 Task: Start in the project AutoFlow the sprint 'Velocity Vortex', with a duration of 2 weeks. Start in the project AutoFlow the sprint 'Velocity Vortex', with a duration of 1 week. Start in the project AutoFlow the sprint 'Velocity Vortex', with a duration of 3 weeks
Action: Mouse moved to (201, 60)
Screenshot: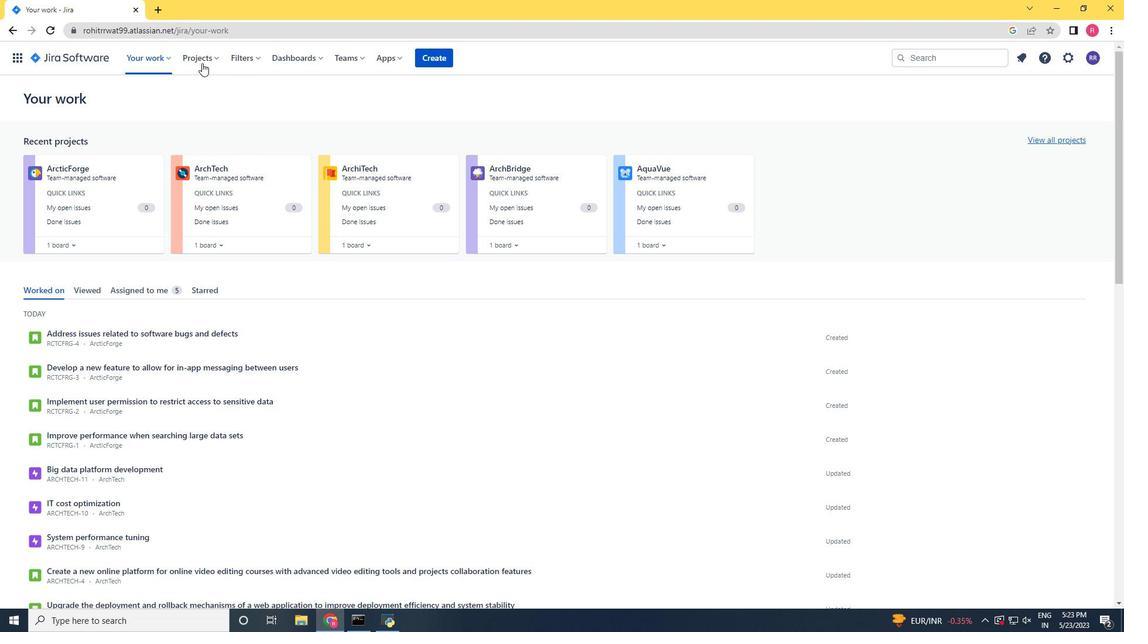 
Action: Mouse pressed left at (201, 60)
Screenshot: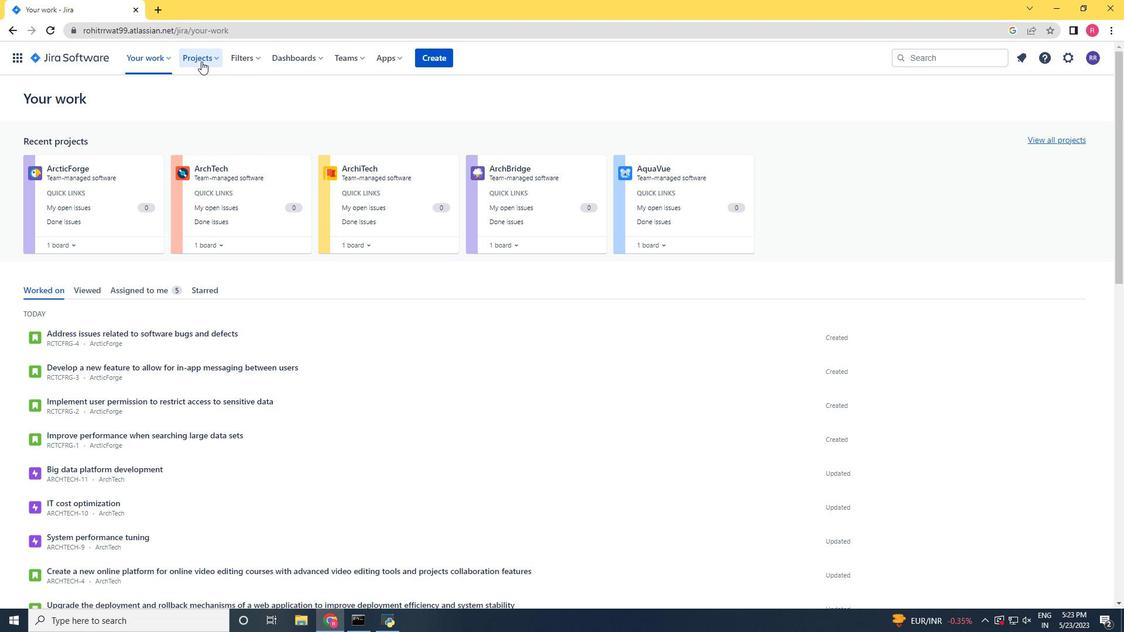 
Action: Mouse moved to (219, 107)
Screenshot: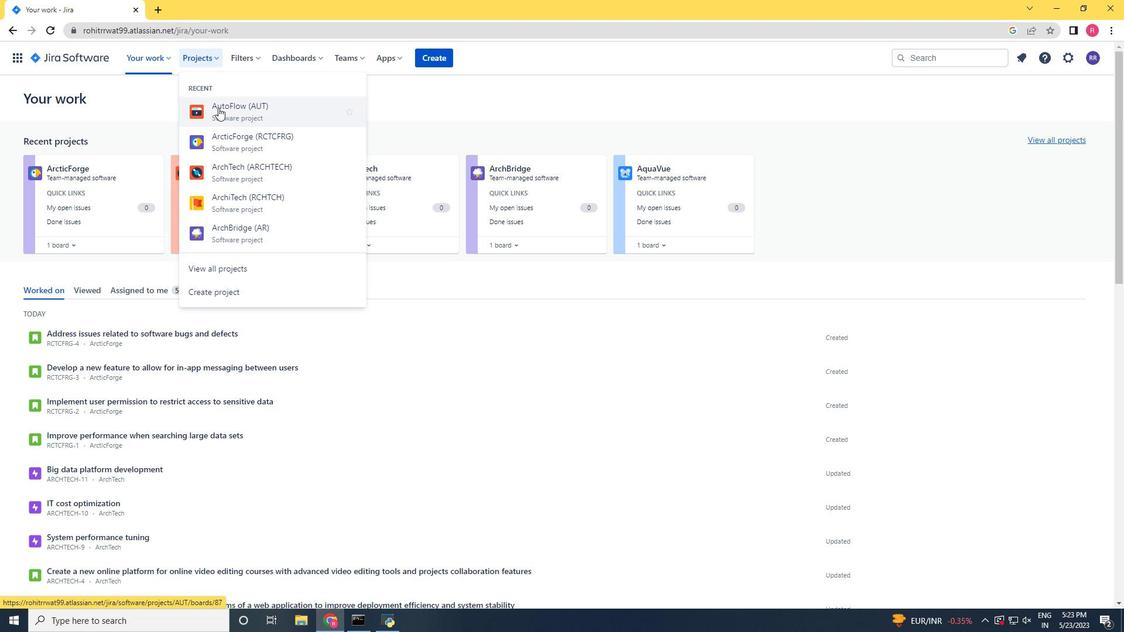 
Action: Mouse pressed left at (219, 107)
Screenshot: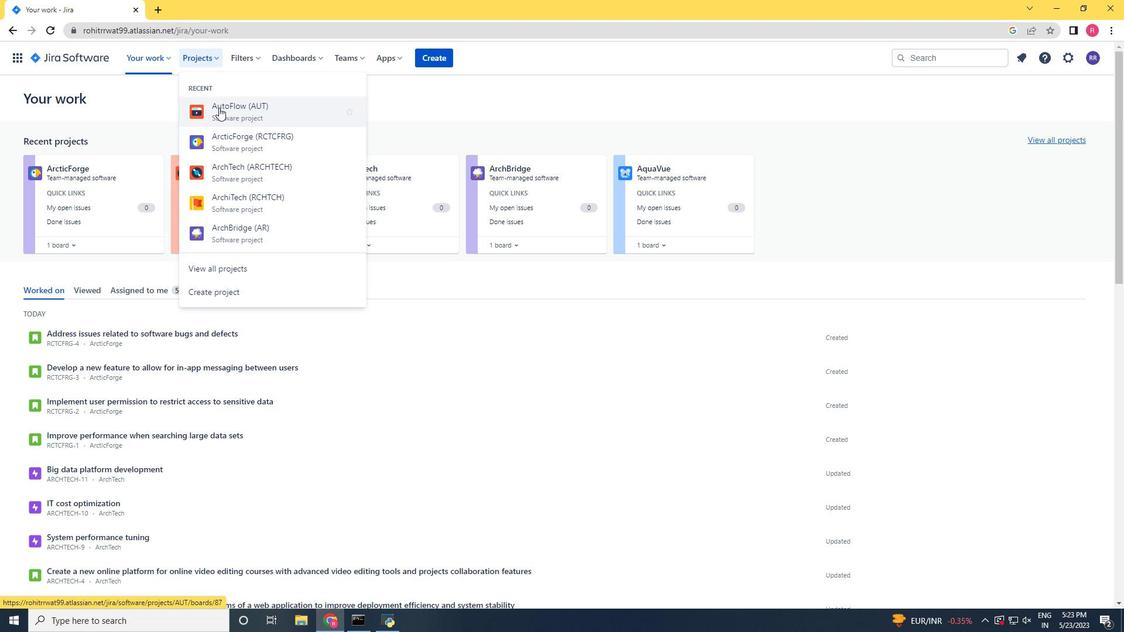 
Action: Mouse moved to (67, 185)
Screenshot: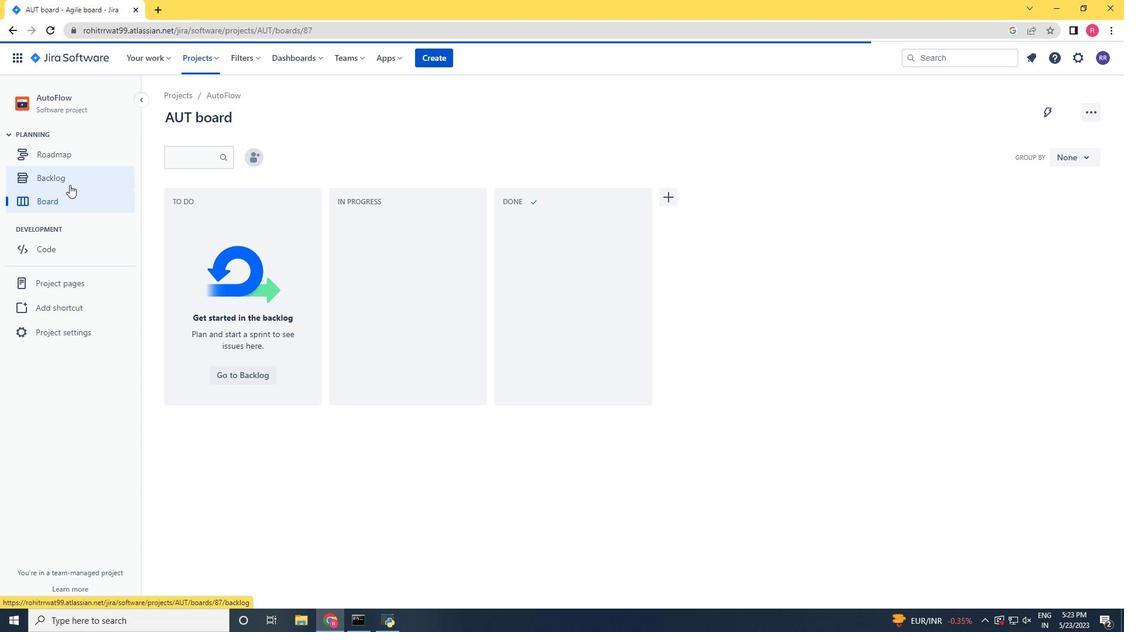
Action: Mouse pressed left at (67, 185)
Screenshot: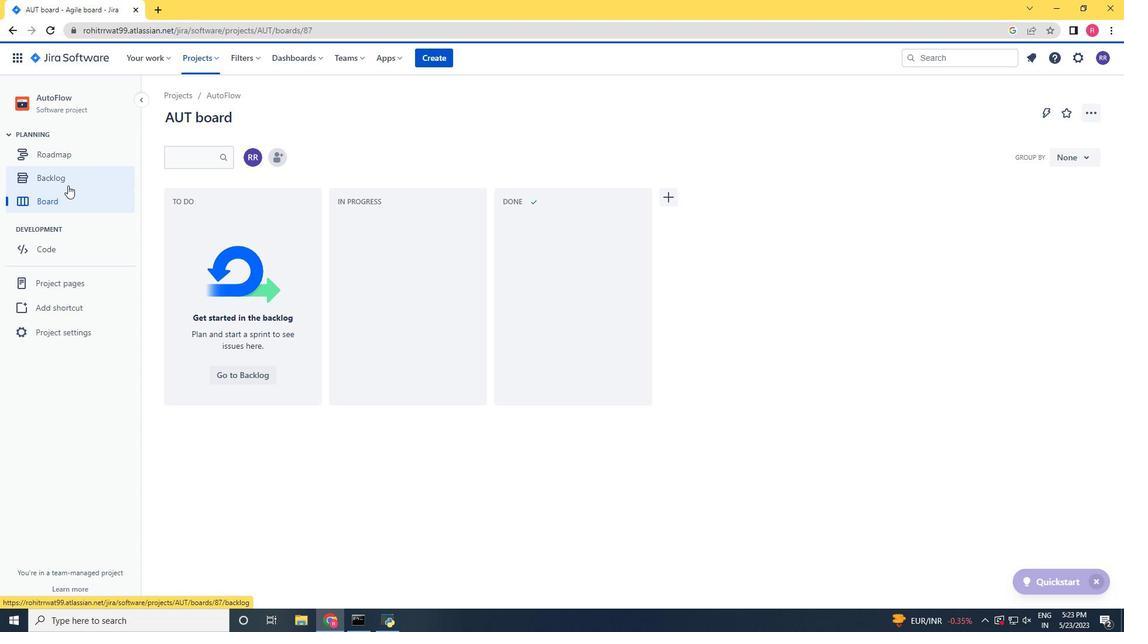 
Action: Mouse moved to (1045, 183)
Screenshot: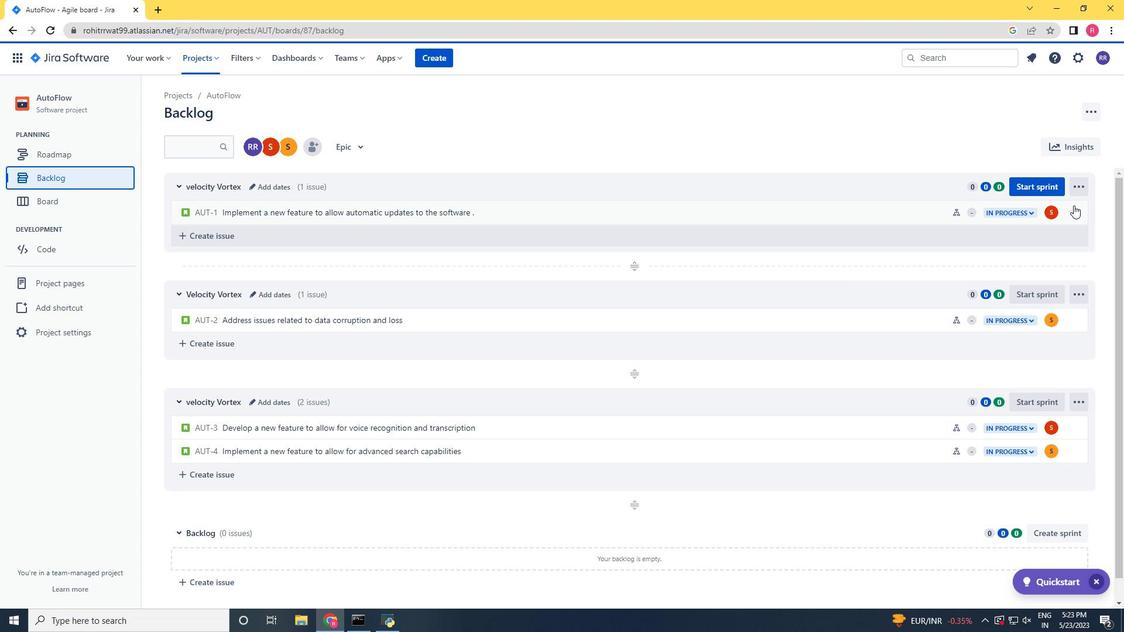 
Action: Mouse pressed left at (1045, 183)
Screenshot: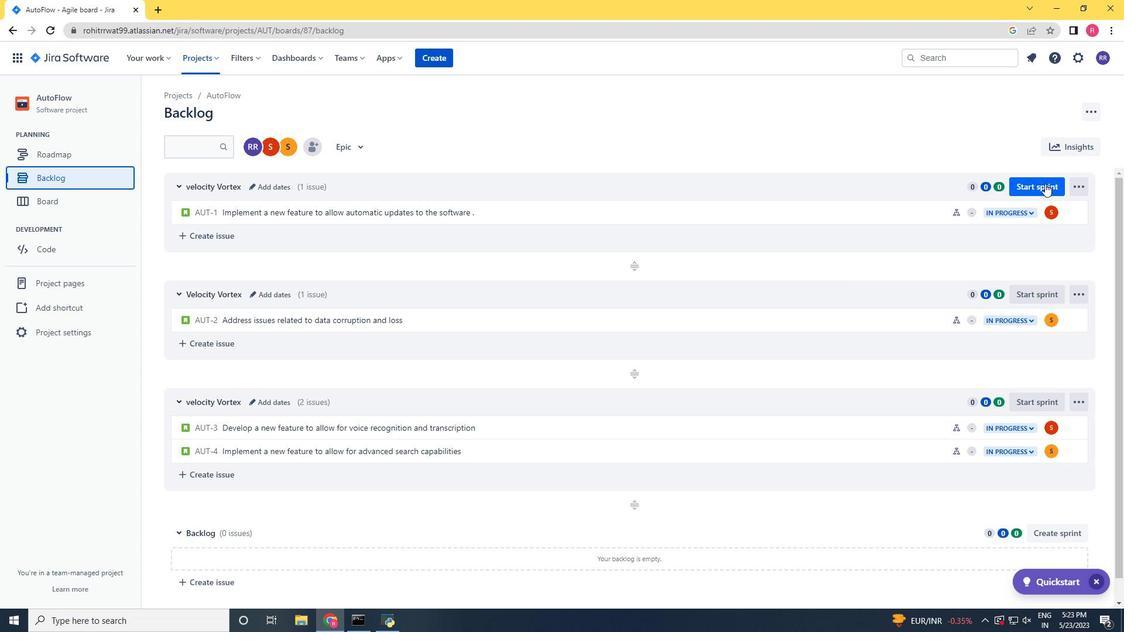 
Action: Mouse moved to (474, 208)
Screenshot: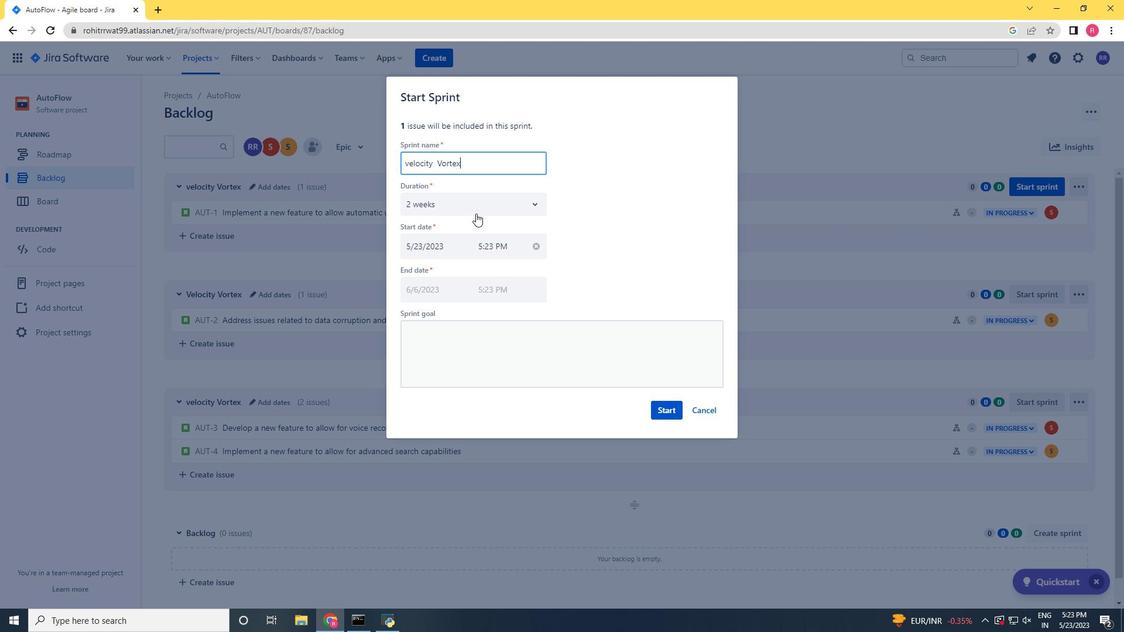 
Action: Mouse pressed left at (474, 208)
Screenshot: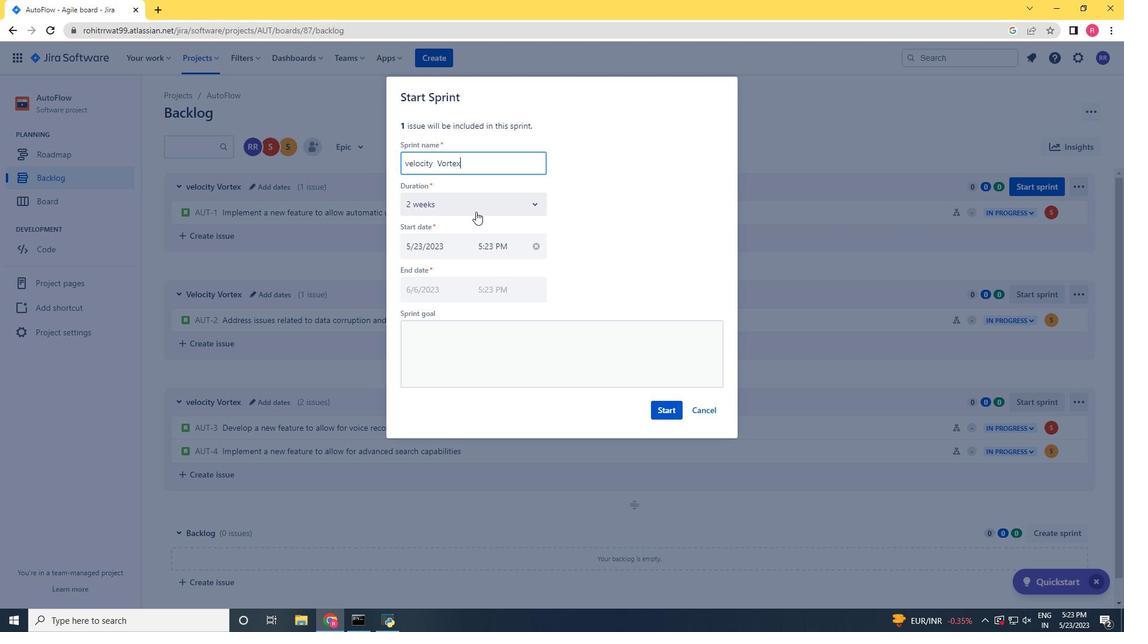 
Action: Mouse moved to (443, 255)
Screenshot: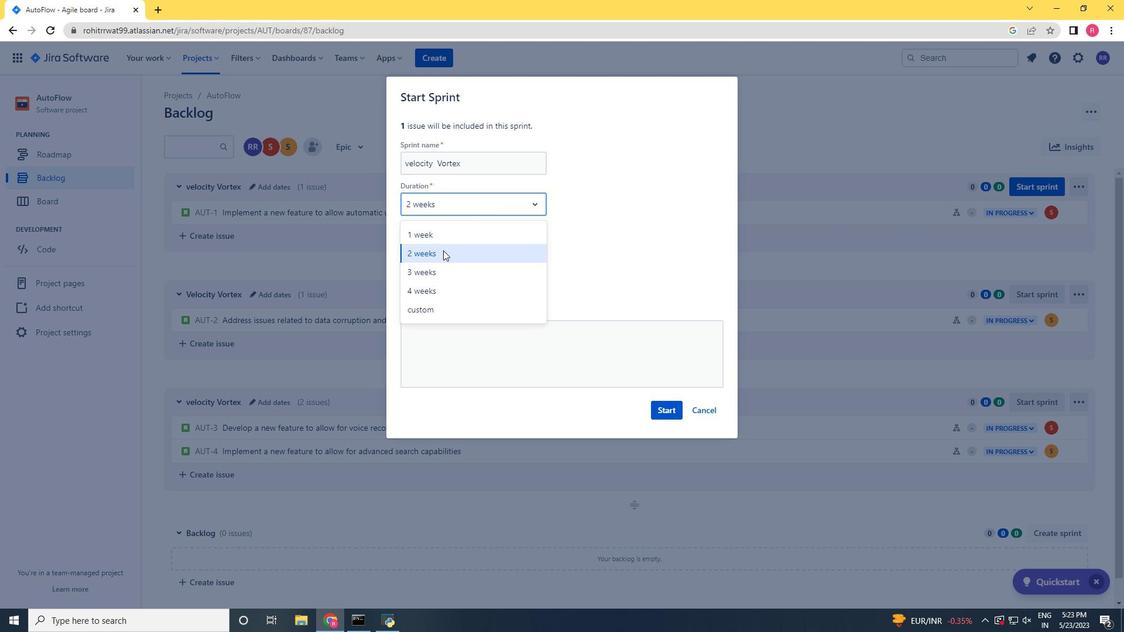 
Action: Mouse pressed left at (443, 255)
Screenshot: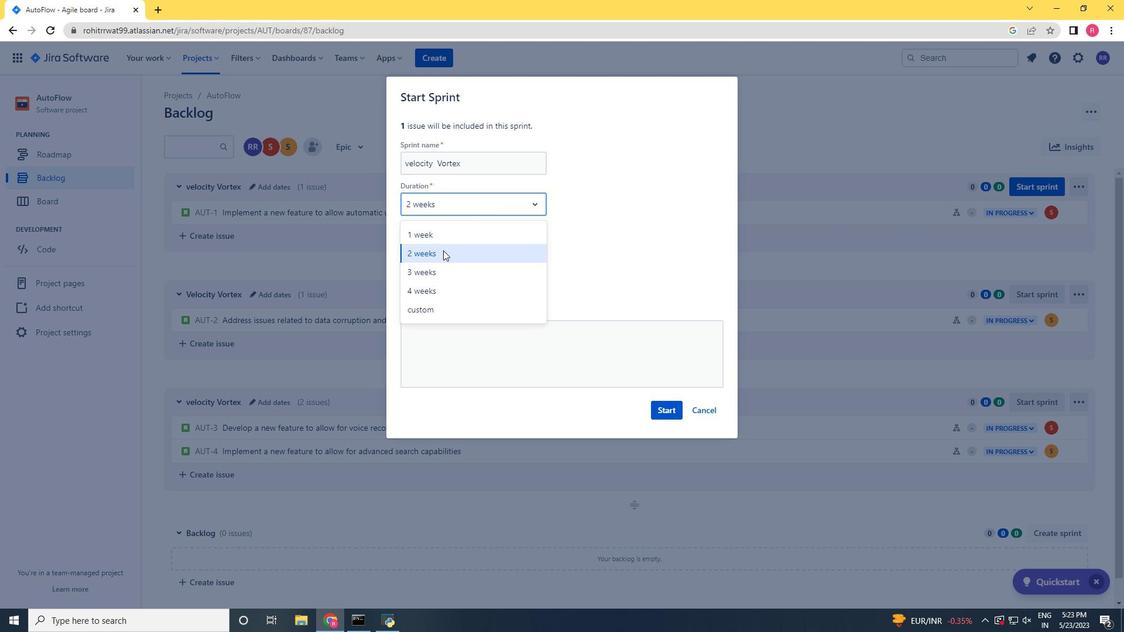
Action: Mouse moved to (670, 415)
Screenshot: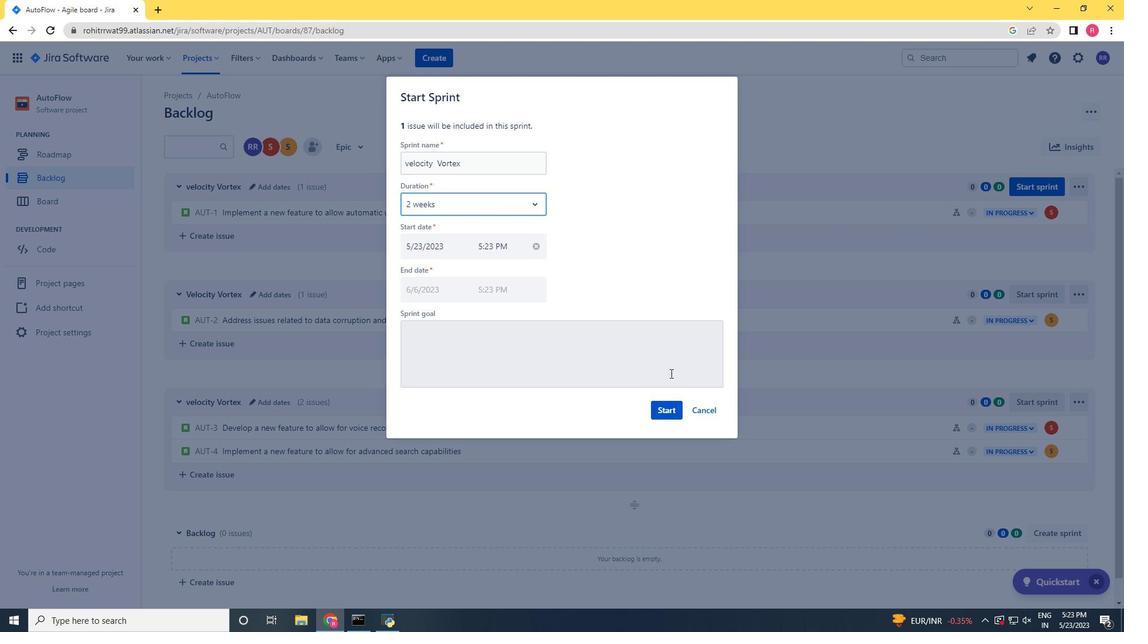
Action: Mouse pressed left at (670, 415)
Screenshot: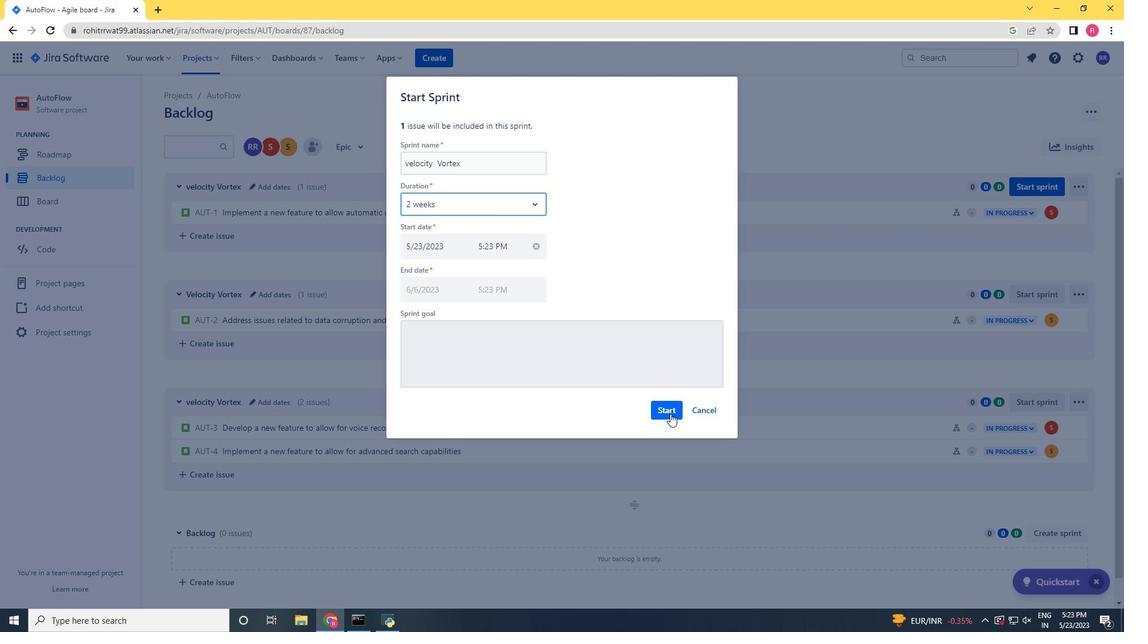 
Action: Mouse moved to (44, 179)
Screenshot: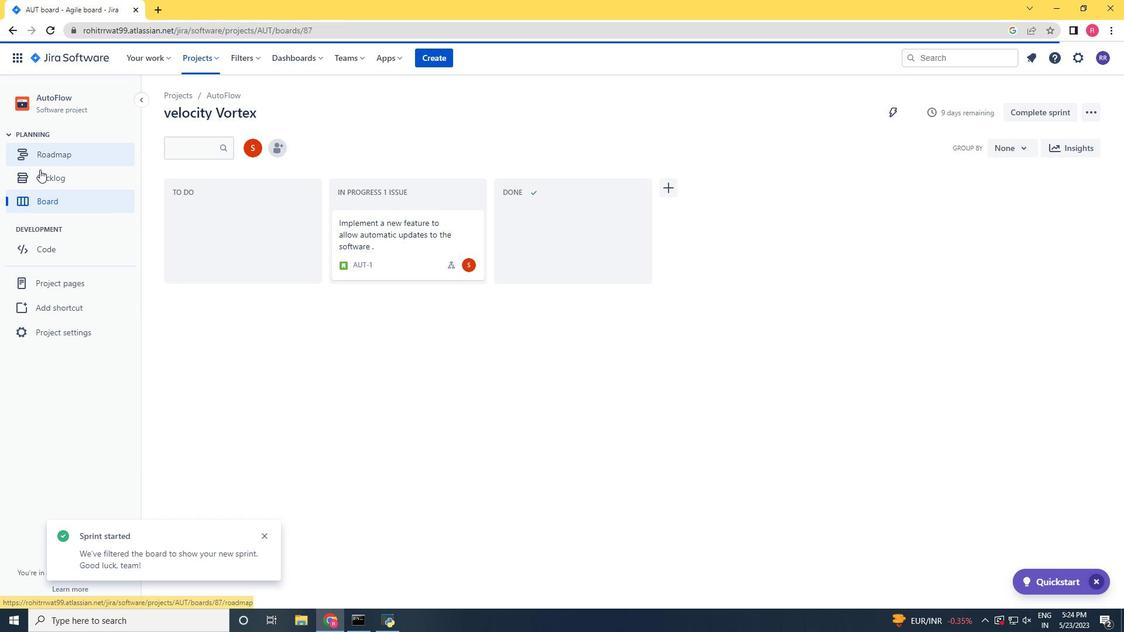 
Action: Mouse pressed left at (44, 179)
Screenshot: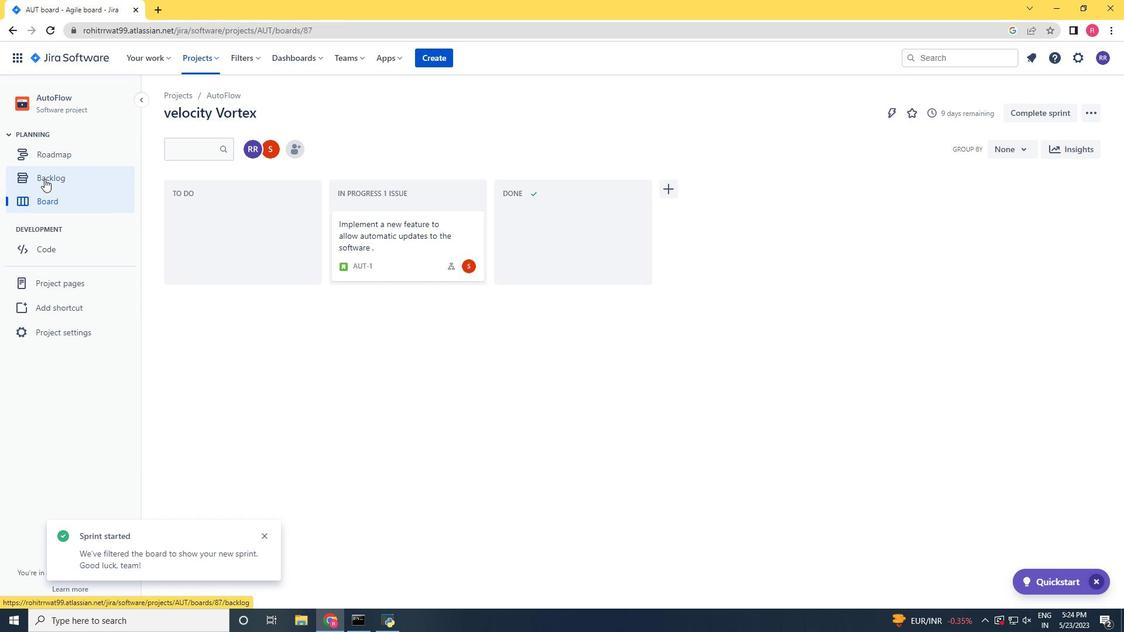 
Action: Mouse moved to (1027, 284)
Screenshot: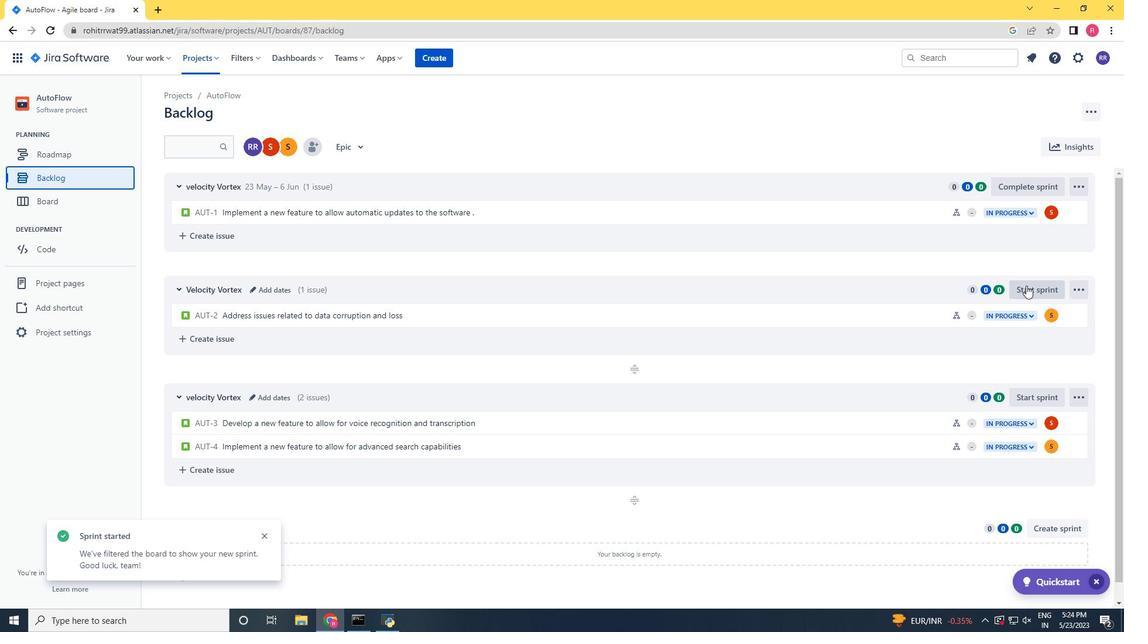 
Action: Mouse pressed left at (1027, 284)
Screenshot: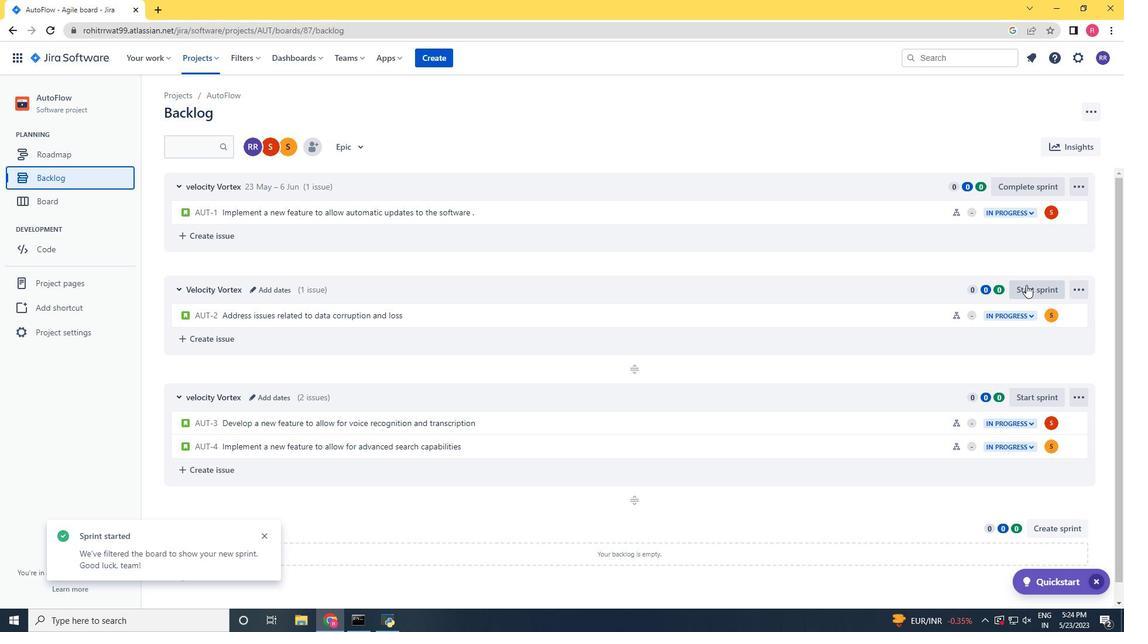 
Action: Mouse moved to (476, 217)
Screenshot: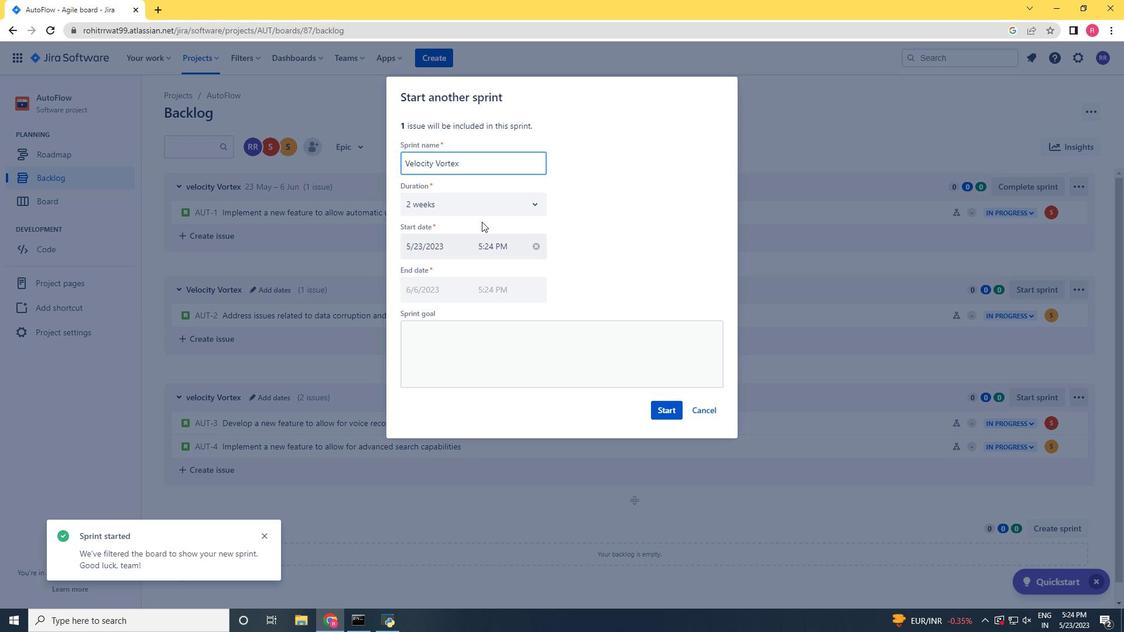 
Action: Mouse pressed left at (476, 217)
Screenshot: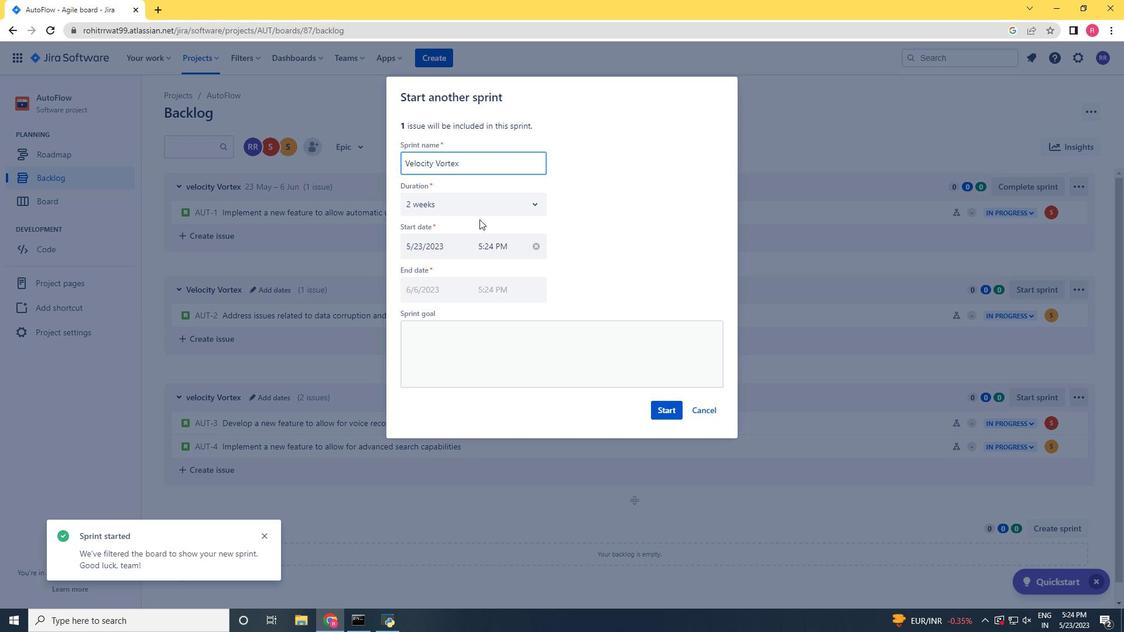 
Action: Mouse moved to (447, 207)
Screenshot: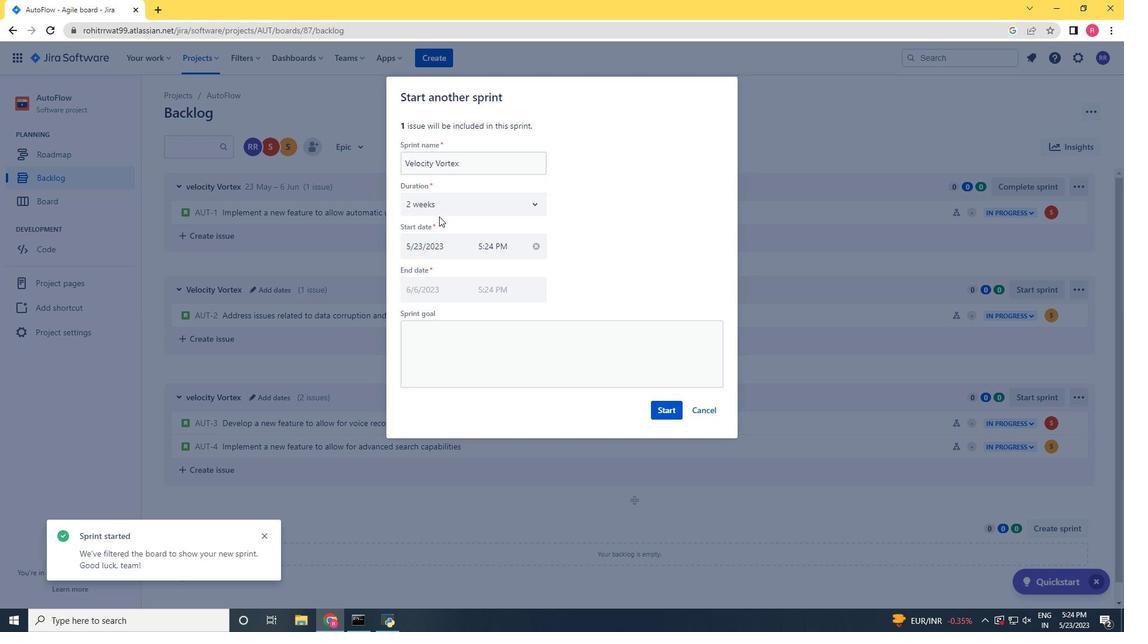 
Action: Mouse pressed left at (447, 207)
Screenshot: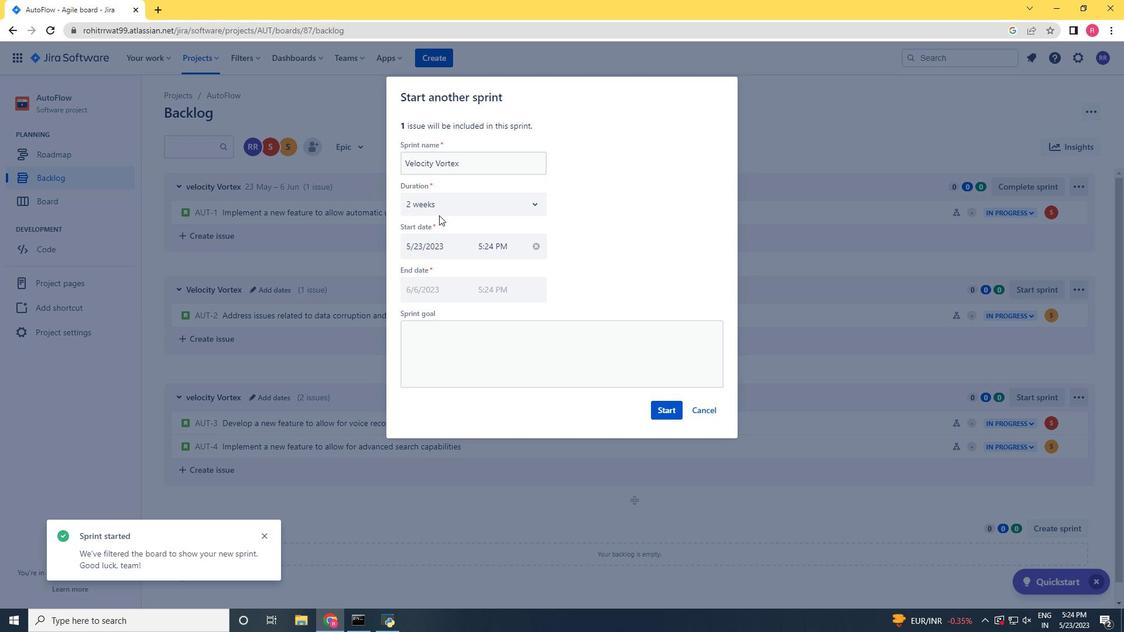 
Action: Mouse moved to (440, 235)
Screenshot: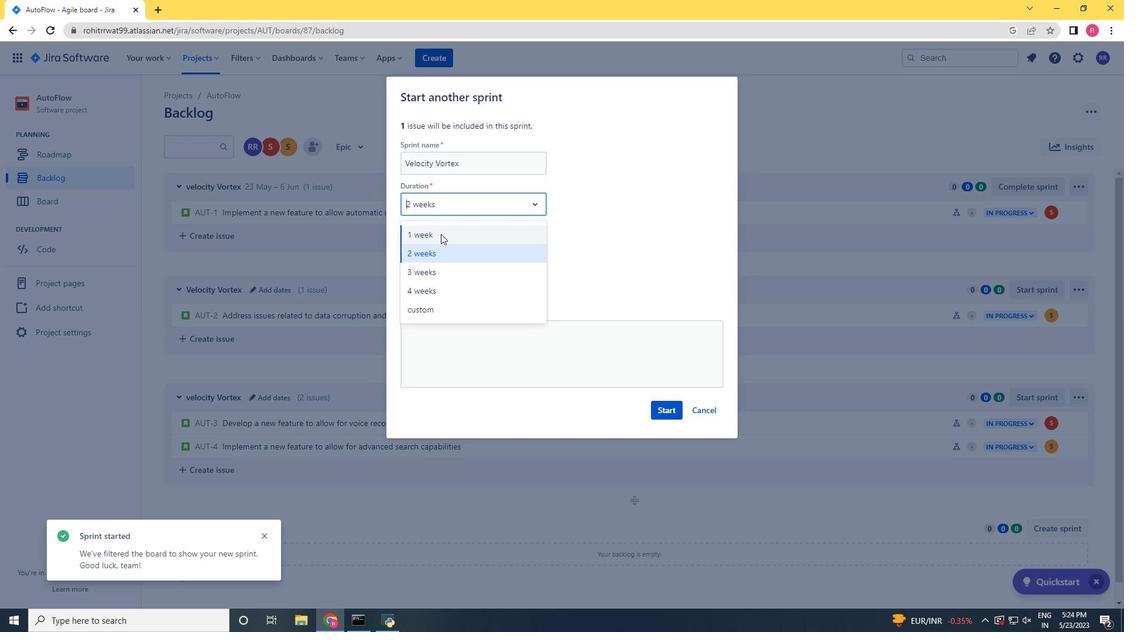 
Action: Mouse pressed left at (440, 235)
Screenshot: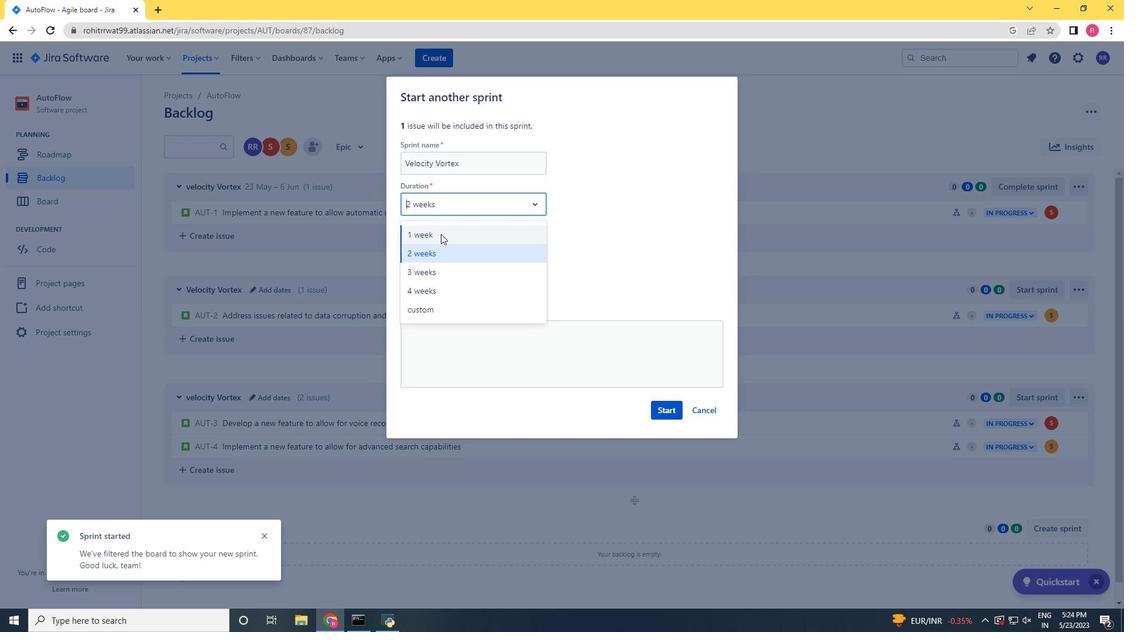 
Action: Mouse moved to (666, 405)
Screenshot: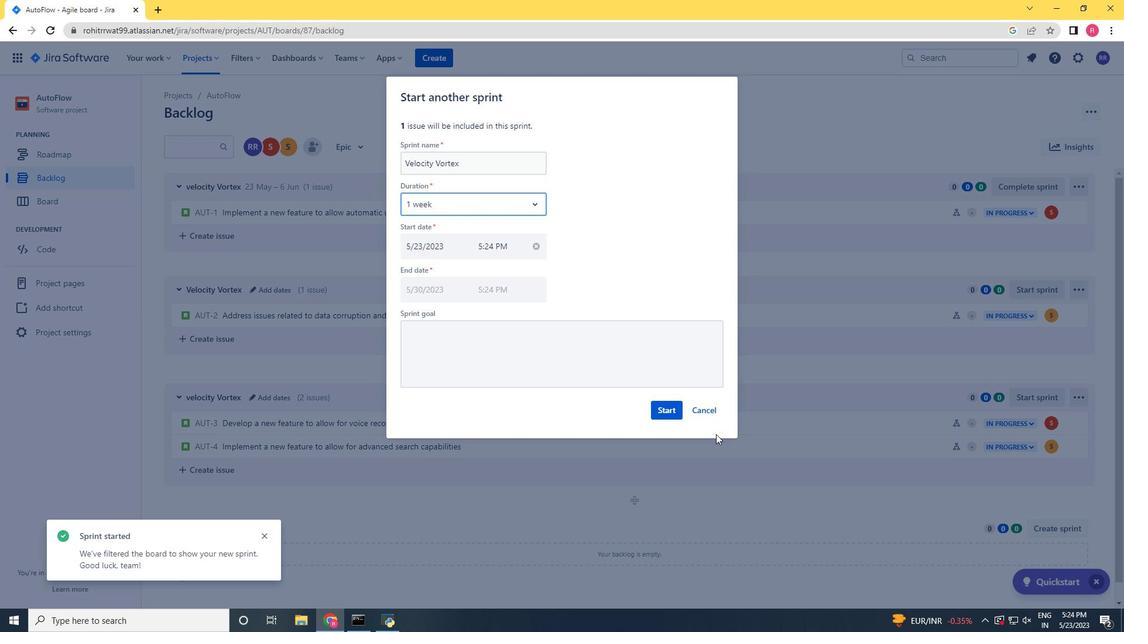 
Action: Mouse pressed left at (666, 405)
Screenshot: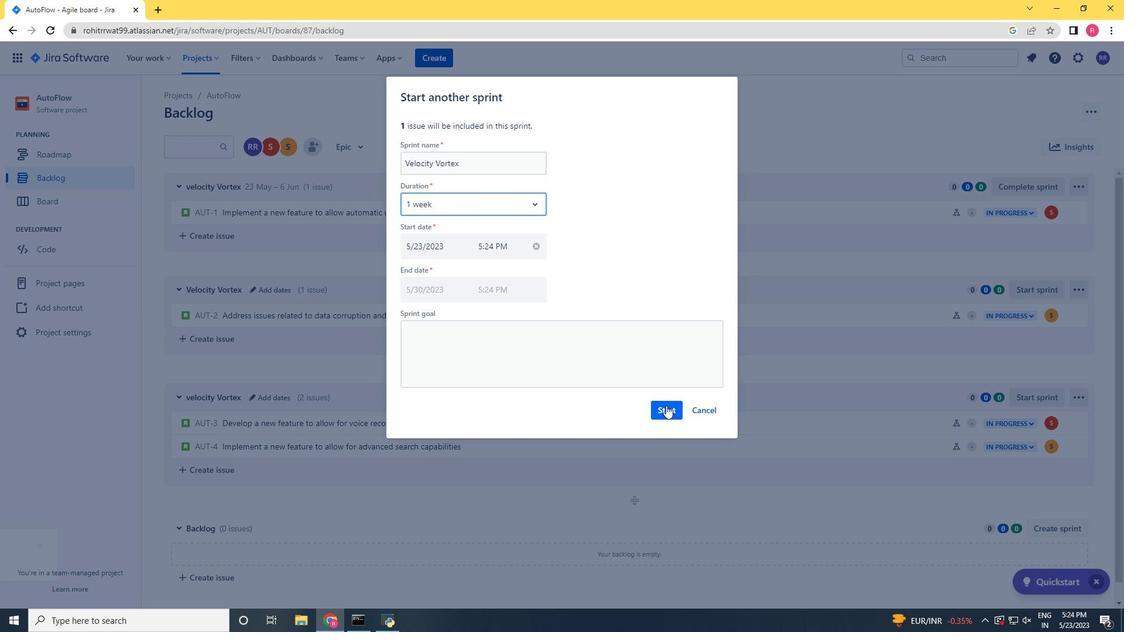 
Action: Mouse moved to (39, 175)
Screenshot: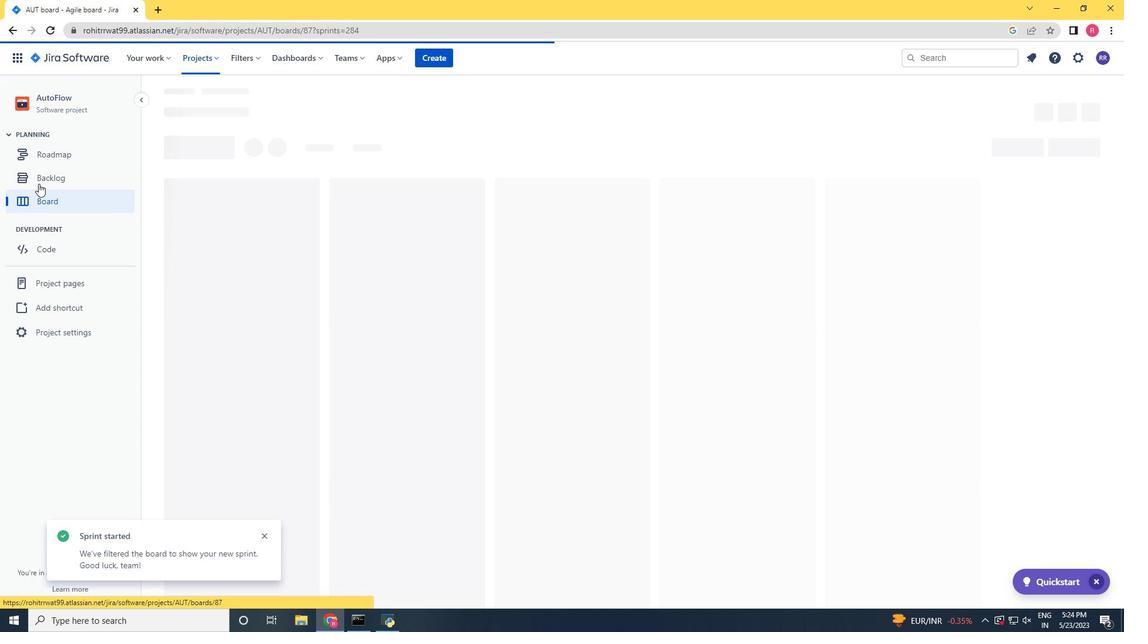 
Action: Mouse pressed left at (39, 175)
Screenshot: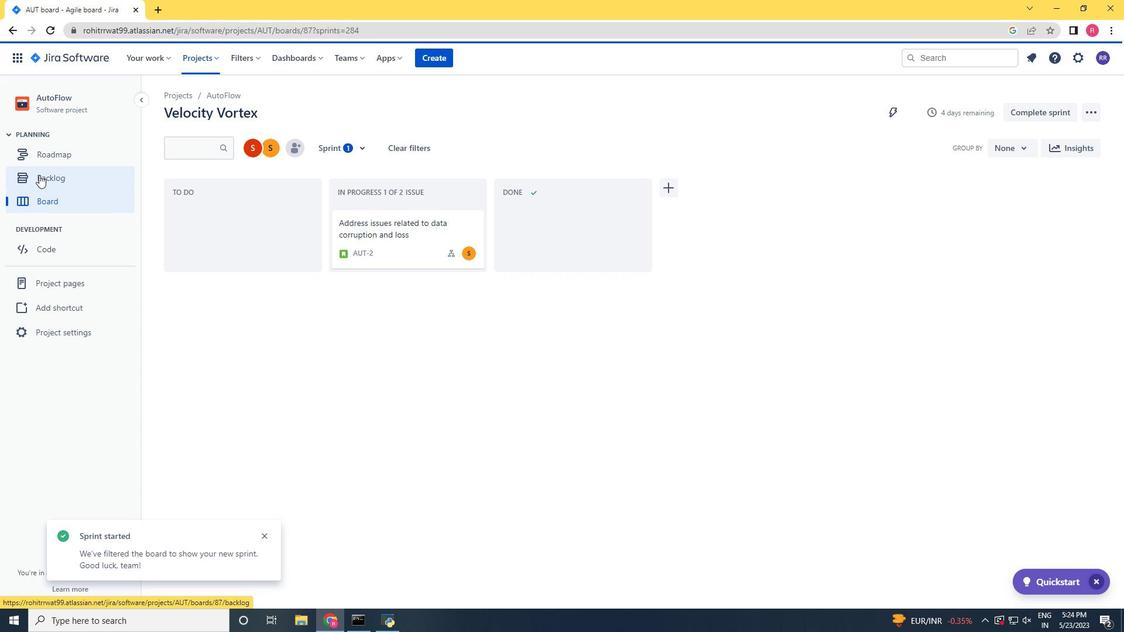 
Action: Mouse moved to (1034, 392)
Screenshot: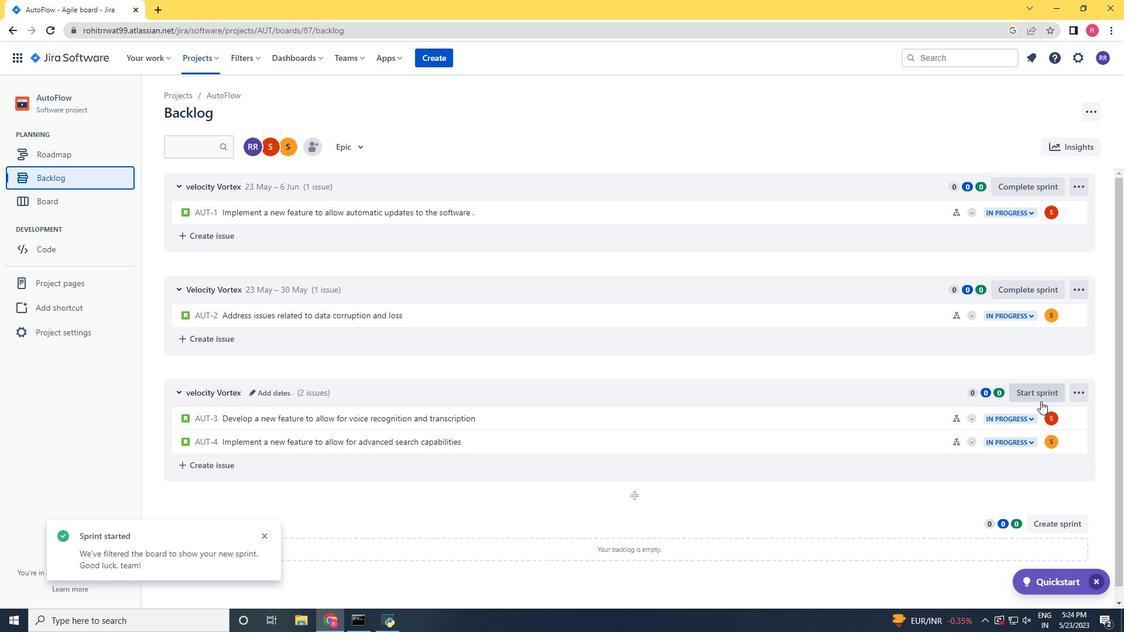 
Action: Mouse pressed left at (1034, 392)
Screenshot: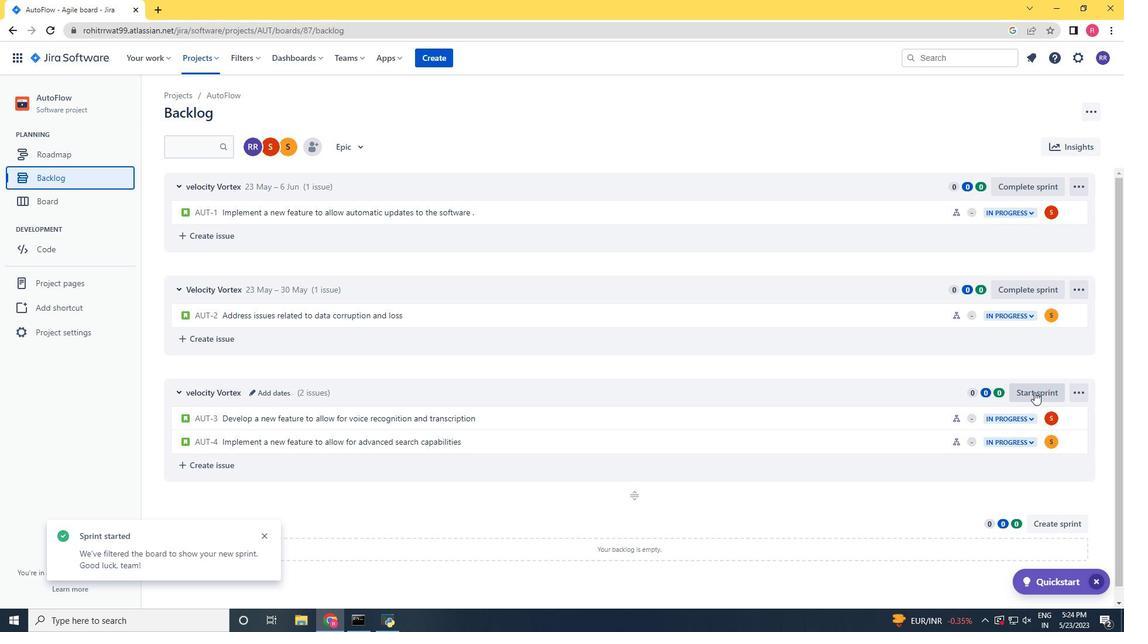
Action: Mouse moved to (481, 208)
Screenshot: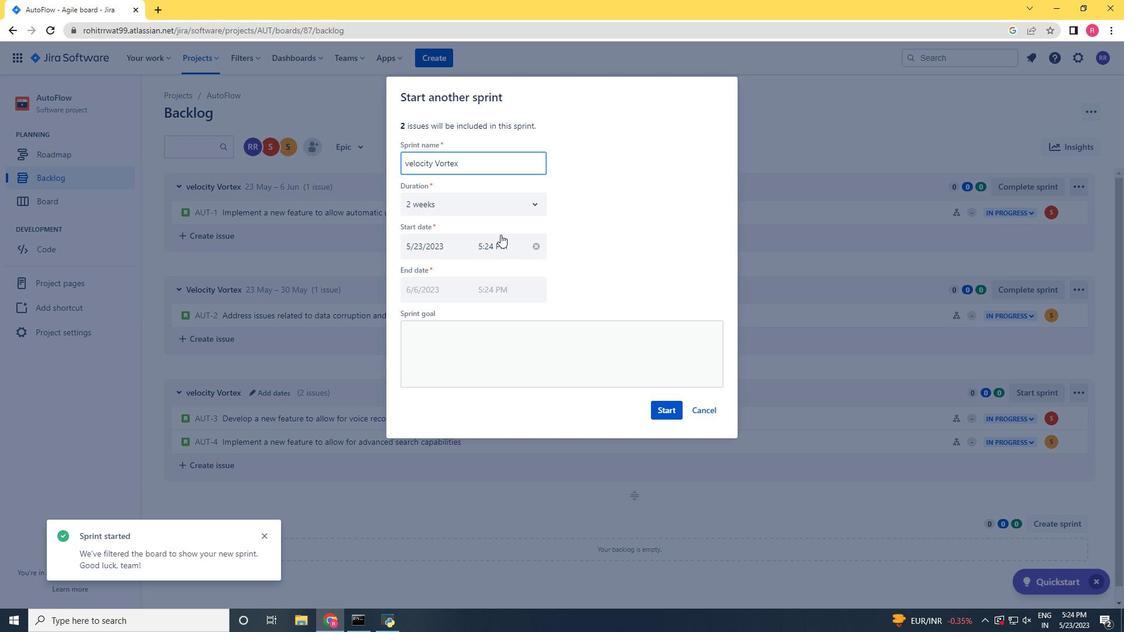 
Action: Mouse pressed left at (481, 208)
Screenshot: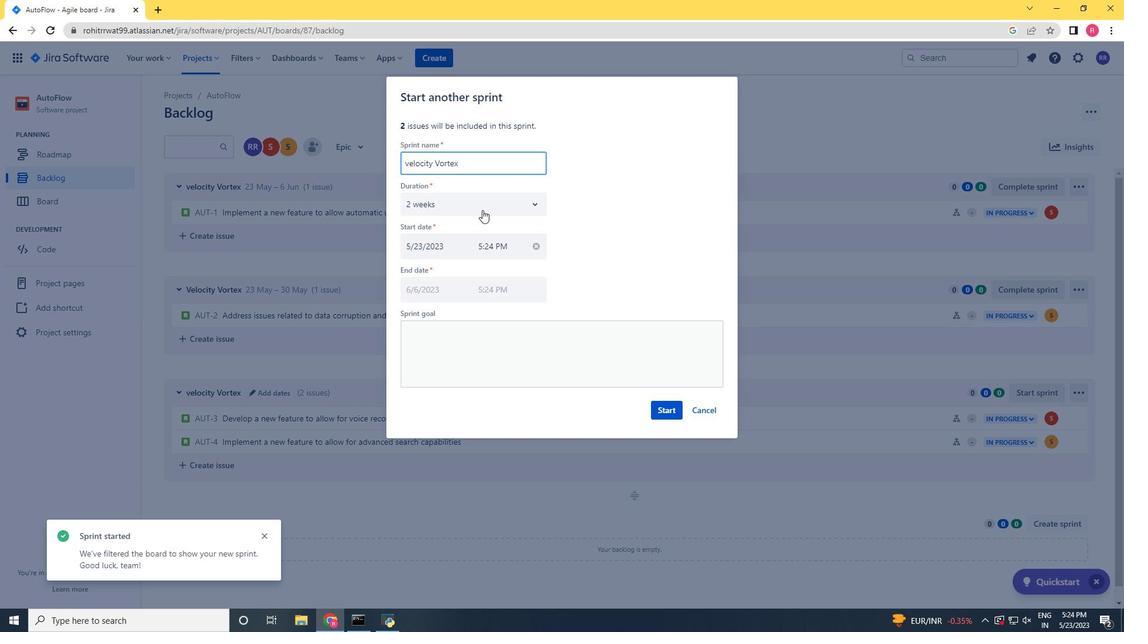 
Action: Mouse moved to (430, 278)
Screenshot: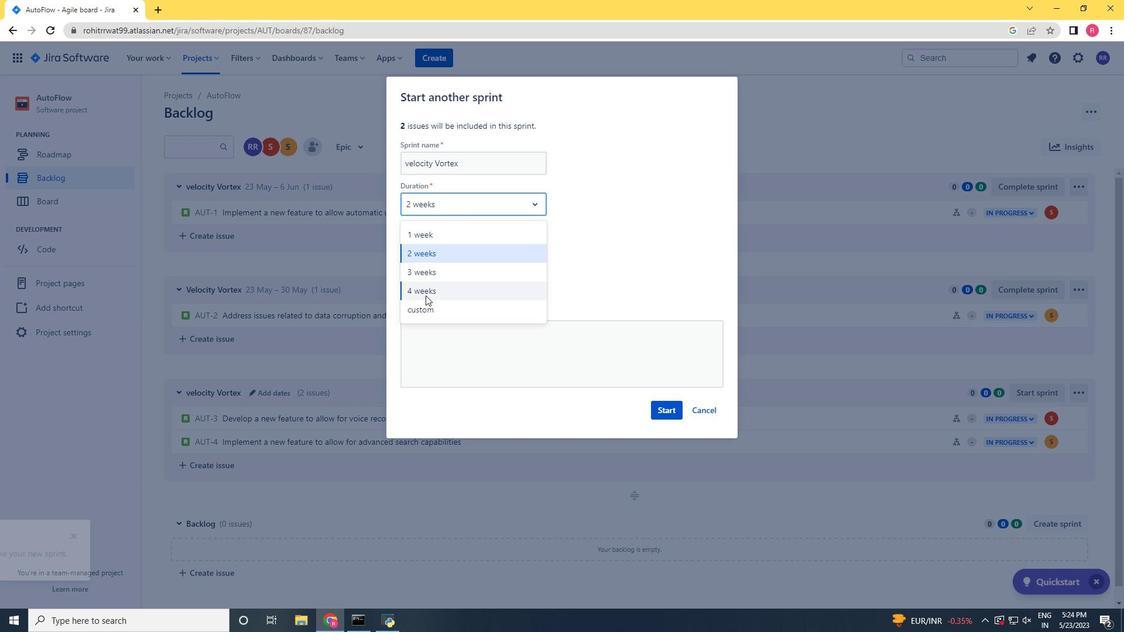 
Action: Mouse pressed left at (430, 278)
Screenshot: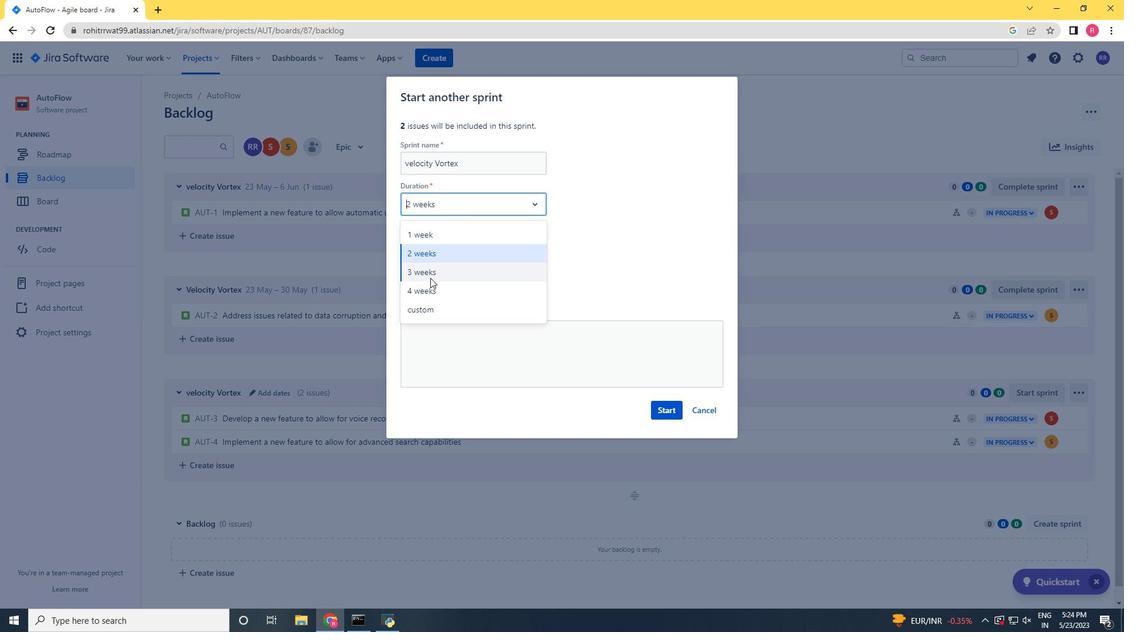 
Action: Mouse moved to (668, 403)
Screenshot: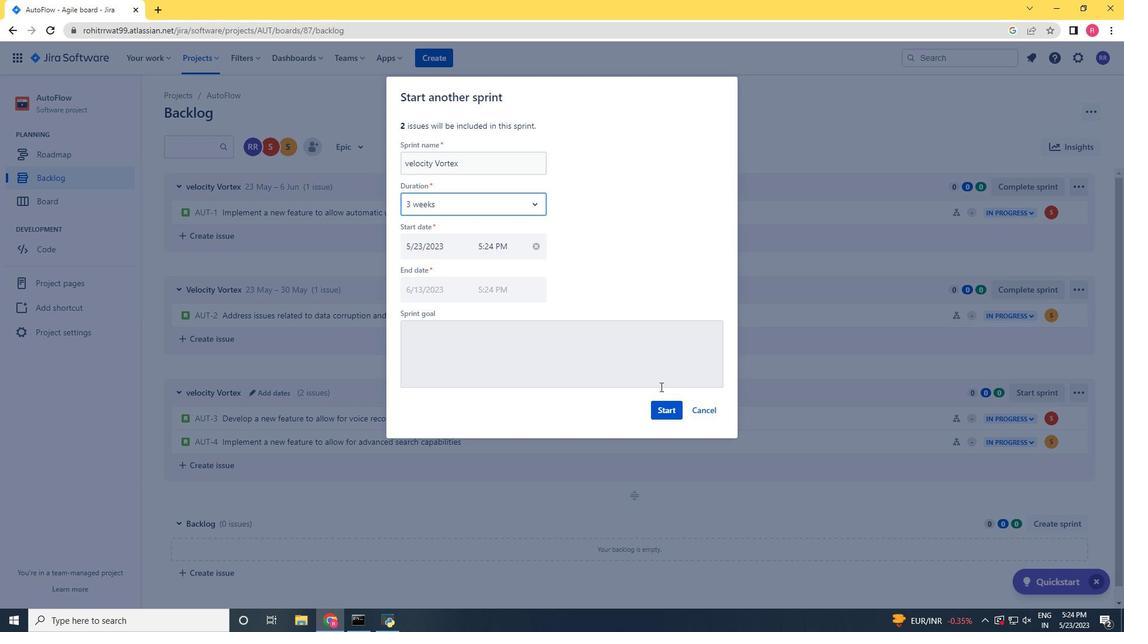 
Action: Mouse pressed left at (668, 403)
Screenshot: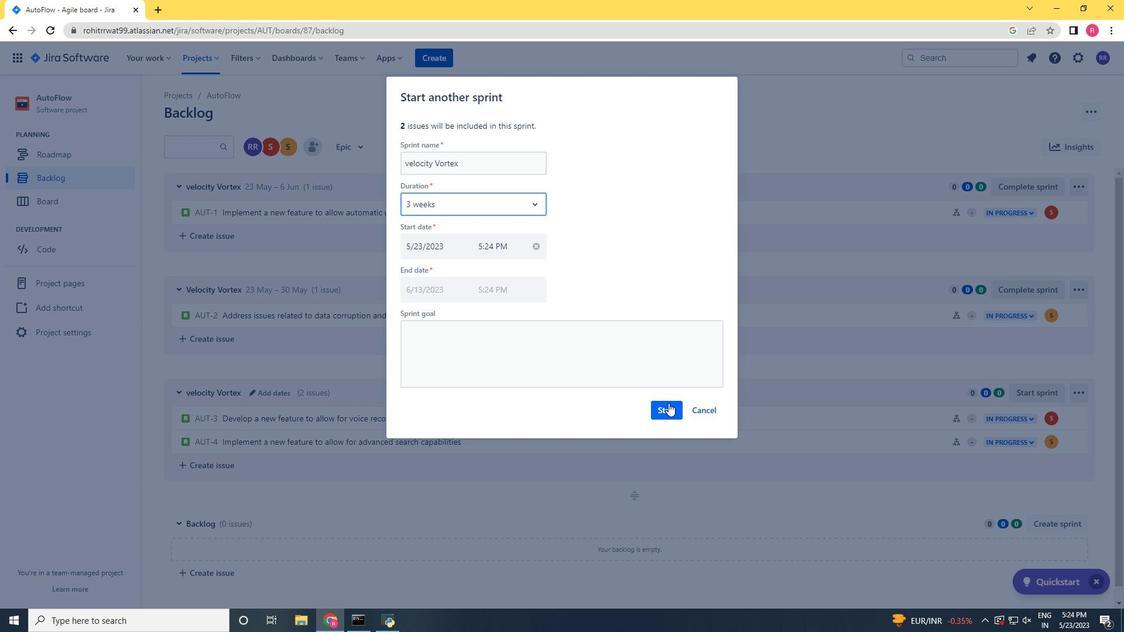 
Action: Mouse moved to (50, 173)
Screenshot: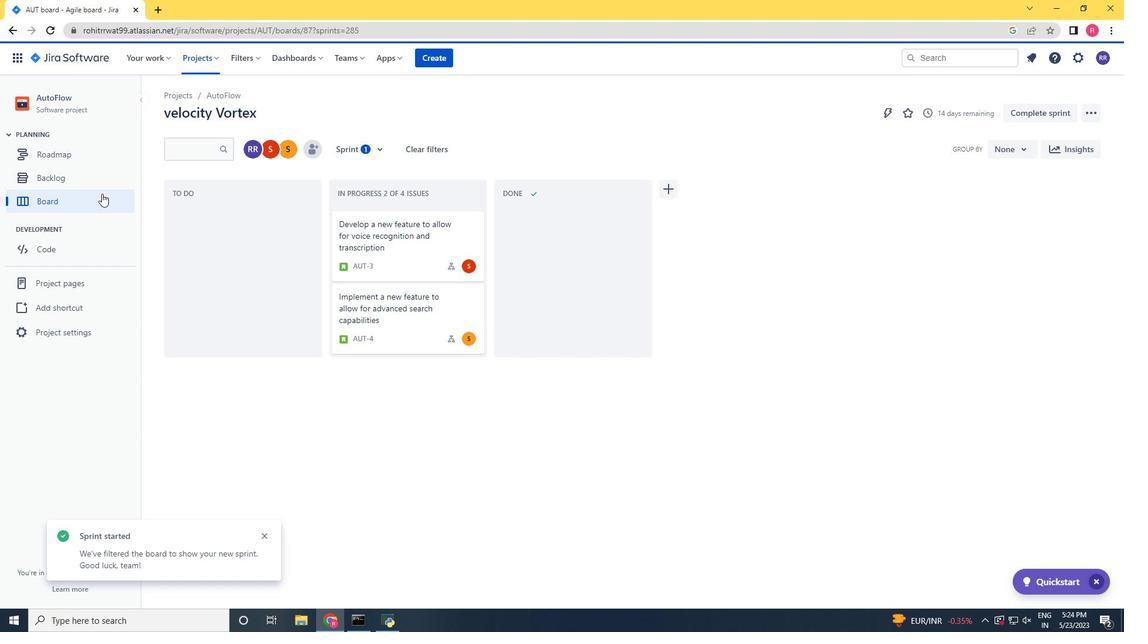 
Action: Mouse pressed left at (50, 173)
Screenshot: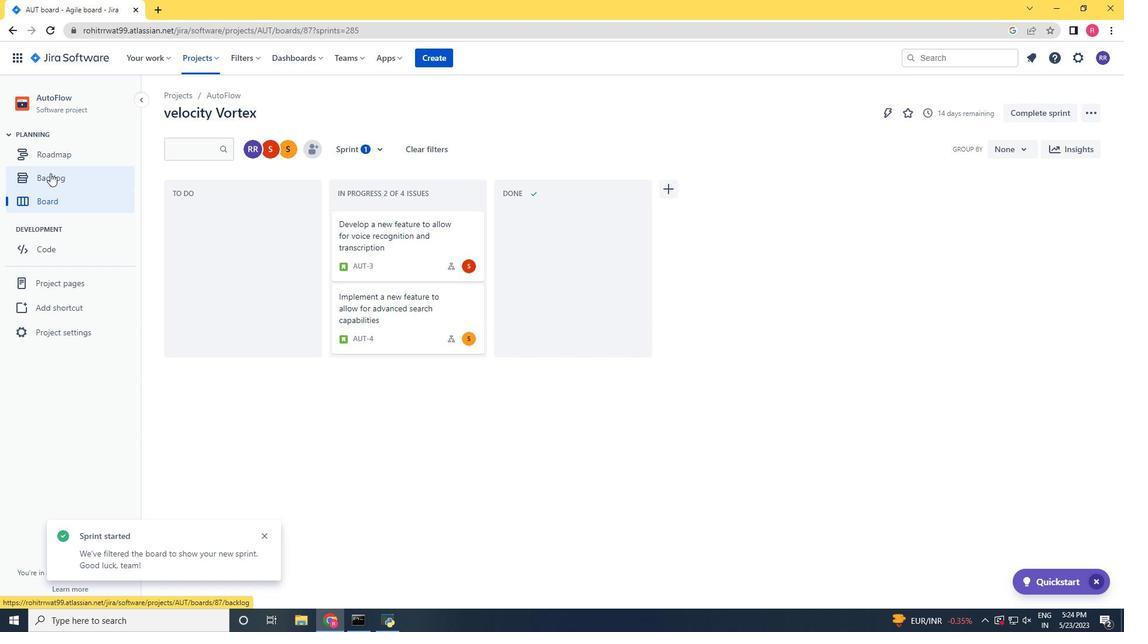 
Action: Mouse moved to (261, 534)
Screenshot: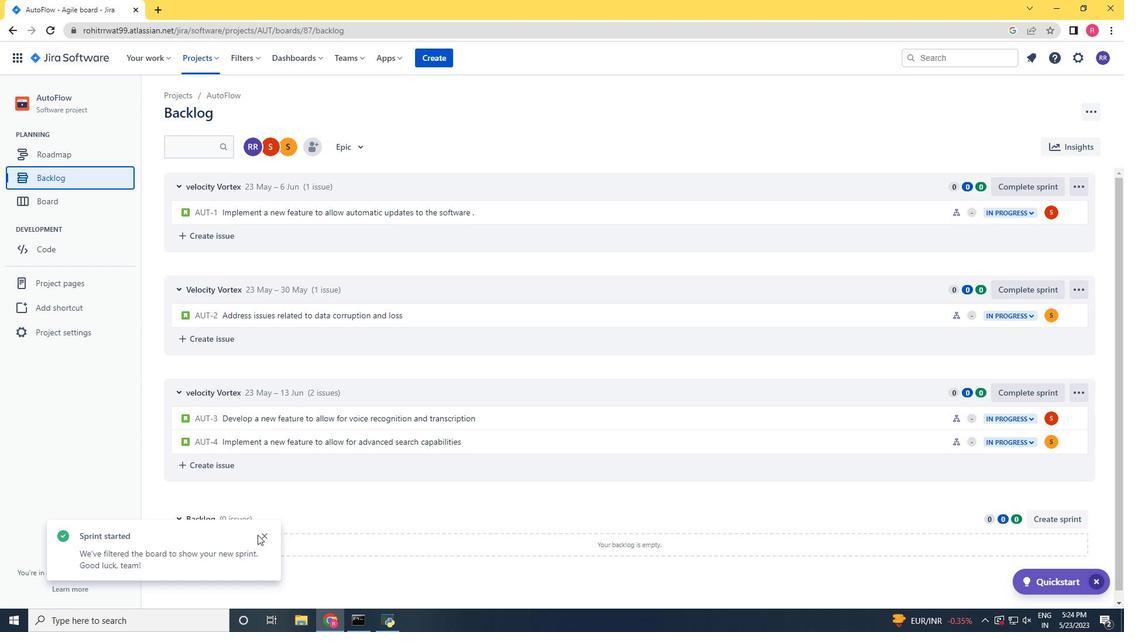 
Action: Mouse pressed left at (261, 534)
Screenshot: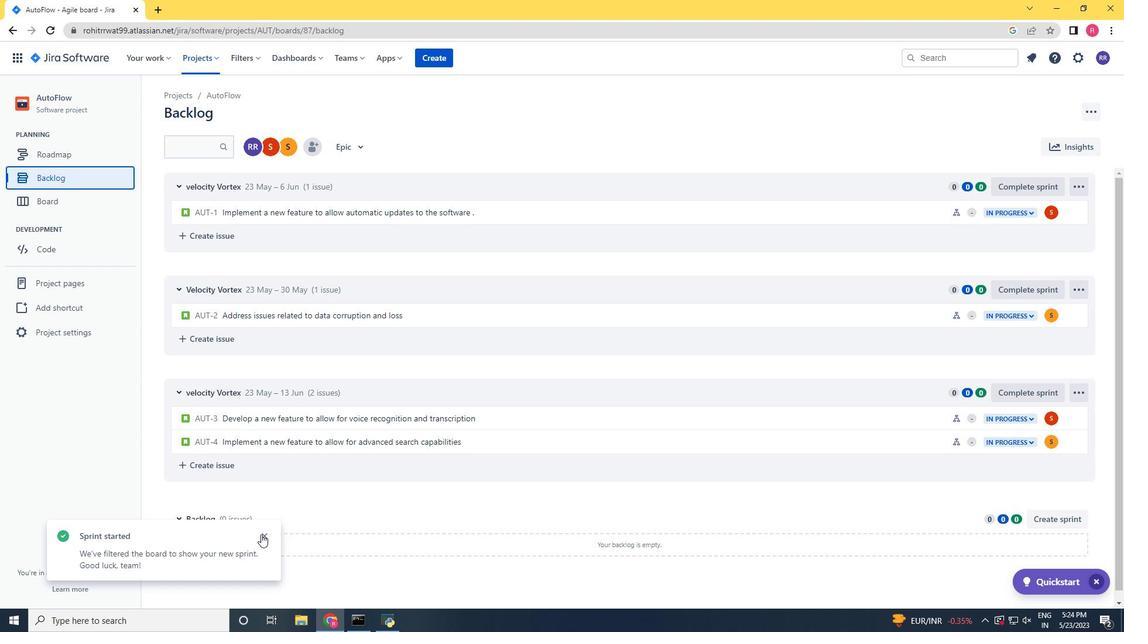 
Action: Mouse moved to (276, 529)
Screenshot: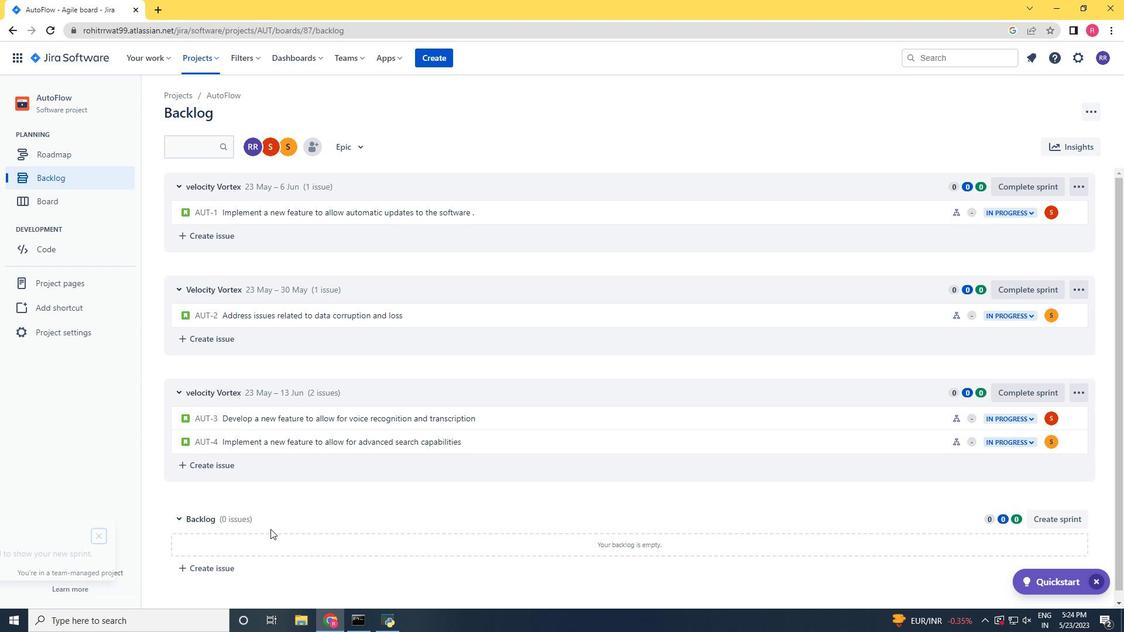 
Action: Mouse scrolled (276, 529) with delta (0, 0)
Screenshot: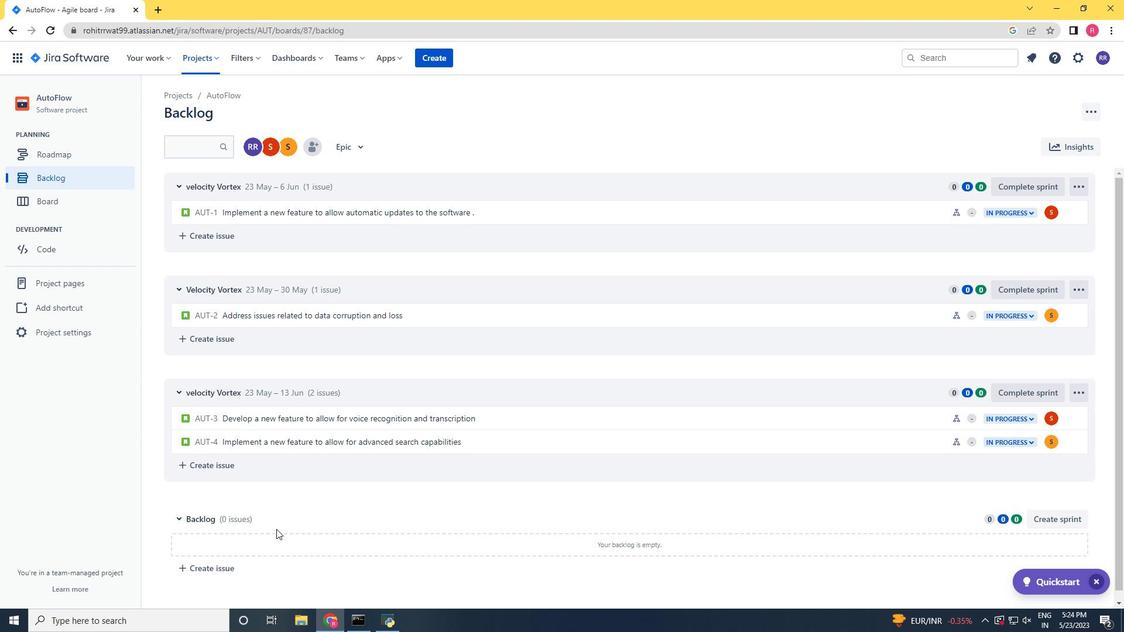 
Action: Mouse scrolled (276, 529) with delta (0, 0)
Screenshot: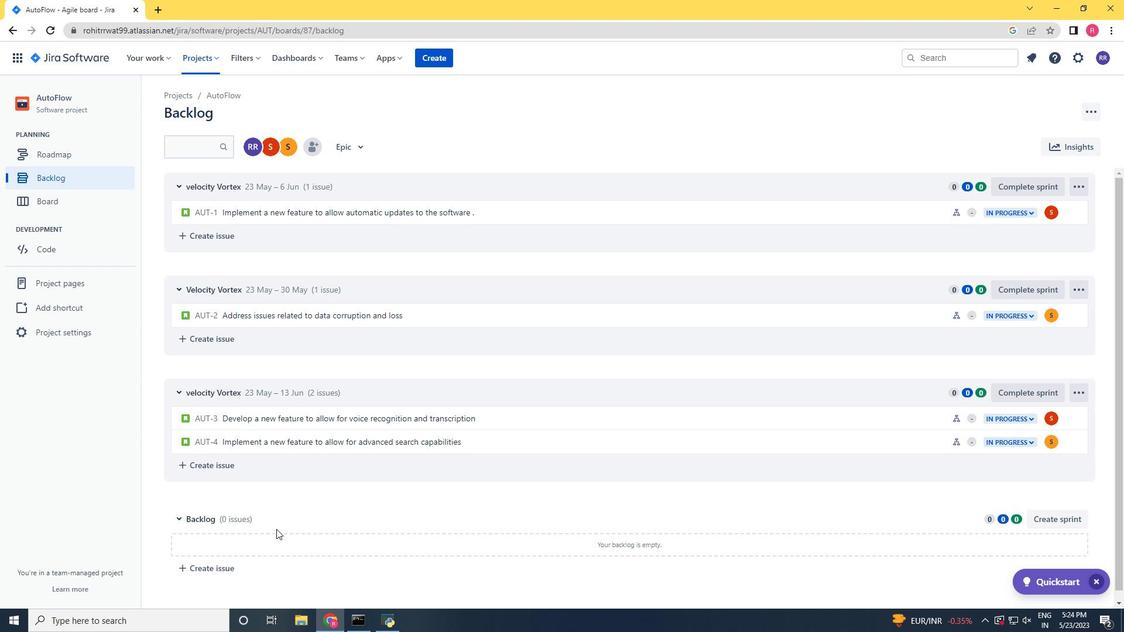 
Action: Mouse scrolled (276, 529) with delta (0, 0)
Screenshot: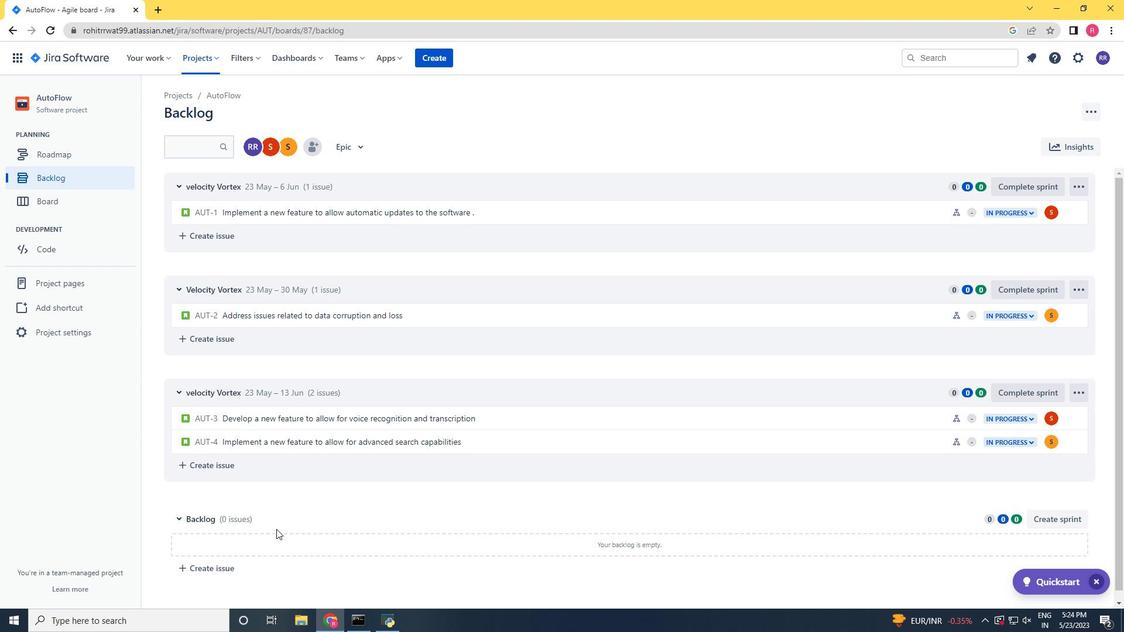 
Action: Mouse scrolled (276, 529) with delta (0, 0)
Screenshot: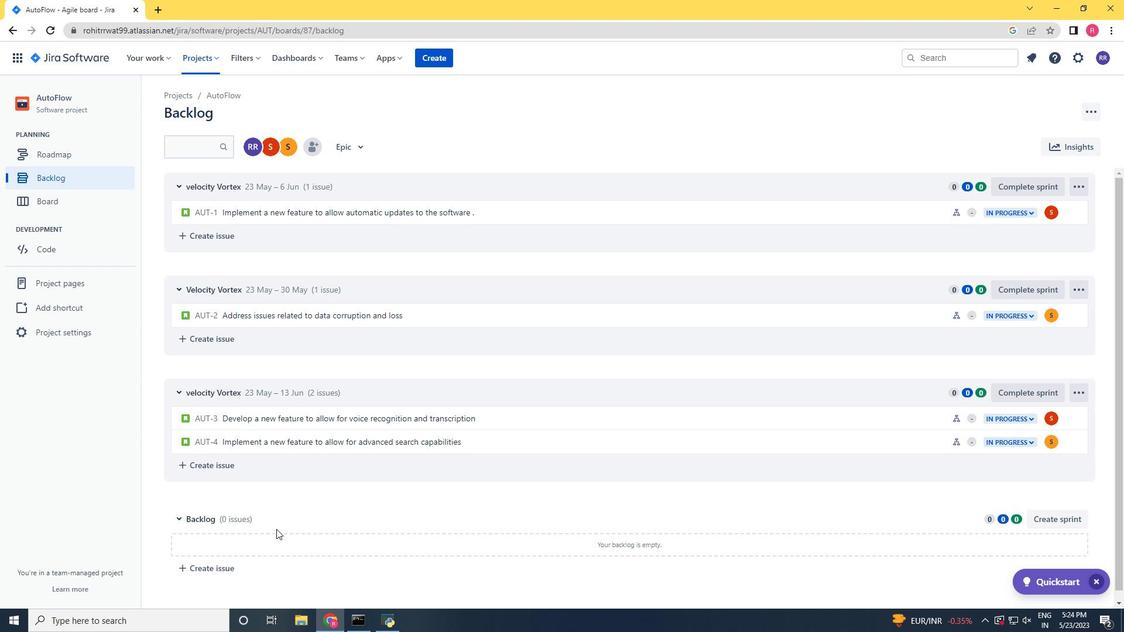 
Action: Mouse scrolled (276, 529) with delta (0, 0)
Screenshot: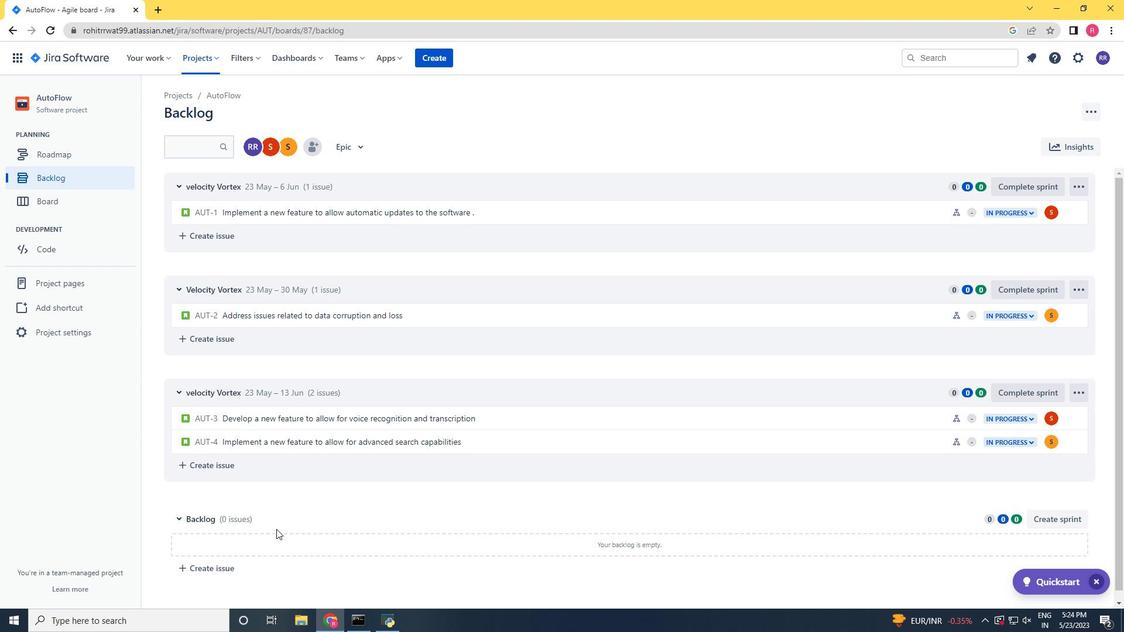 
Action: Mouse scrolled (276, 529) with delta (0, 0)
Screenshot: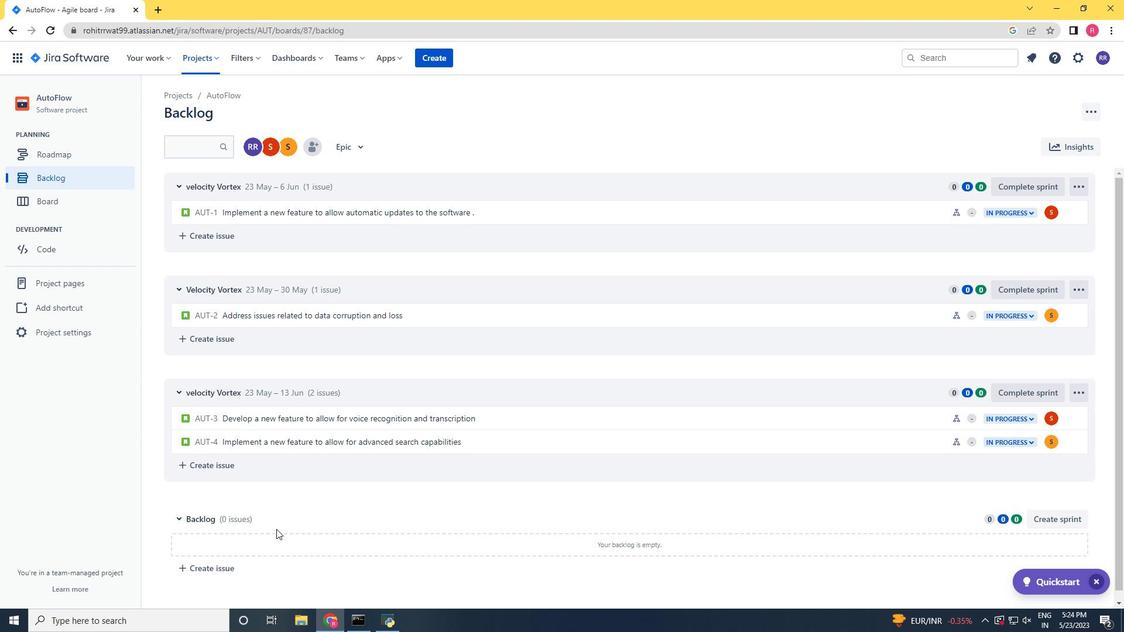 
